 Task: Use Comedy production Effect in this video Movie B.mp4
Action: Mouse moved to (190, 122)
Screenshot: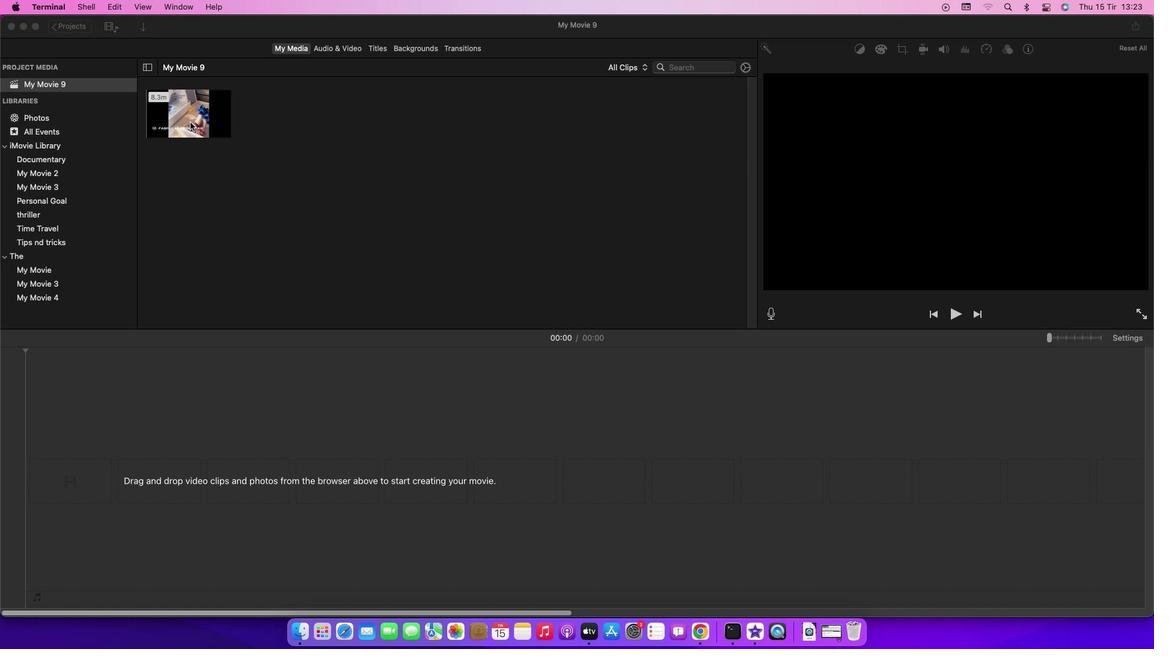 
Action: Mouse pressed left at (190, 122)
Screenshot: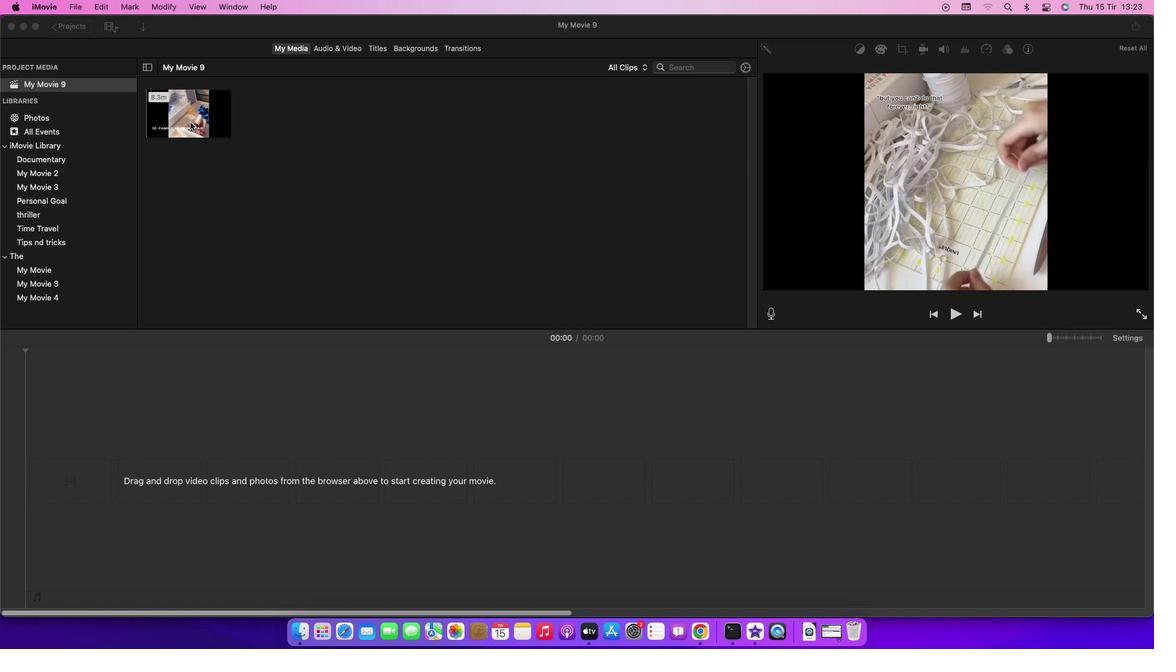 
Action: Mouse moved to (191, 118)
Screenshot: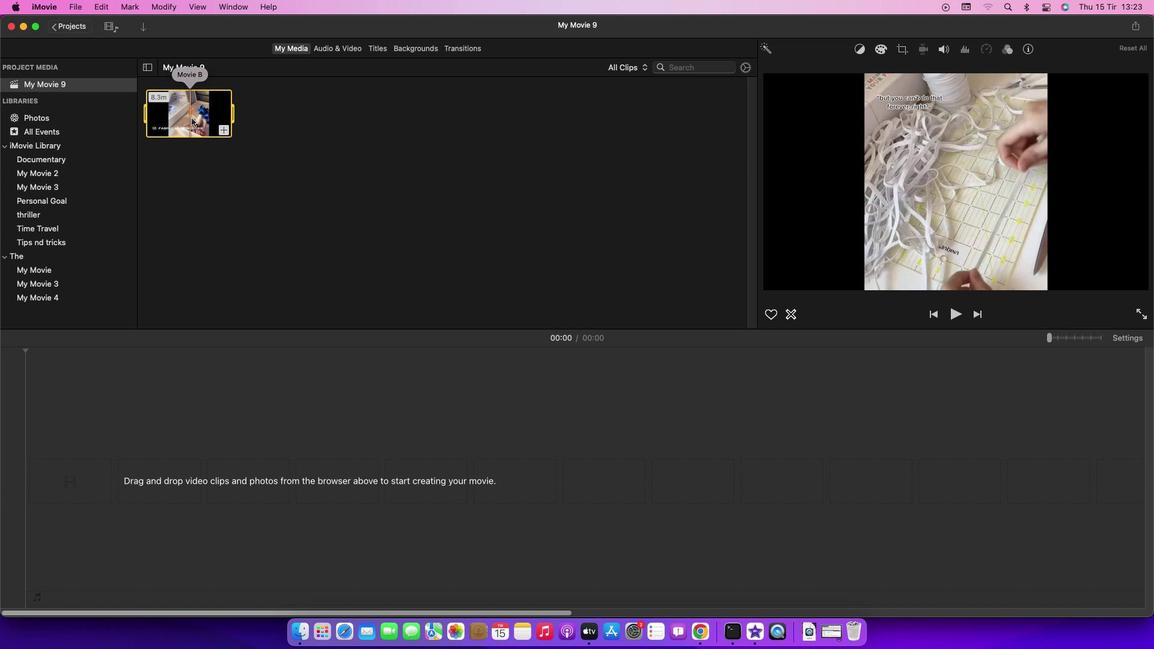 
Action: Mouse pressed left at (191, 118)
Screenshot: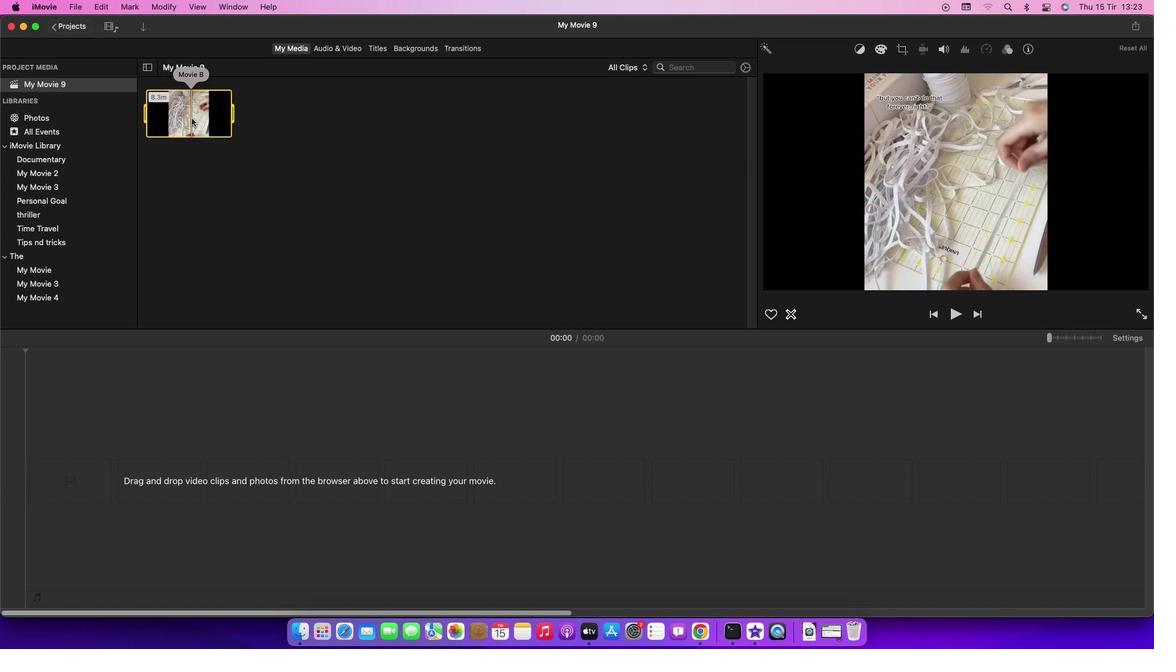 
Action: Mouse moved to (327, 45)
Screenshot: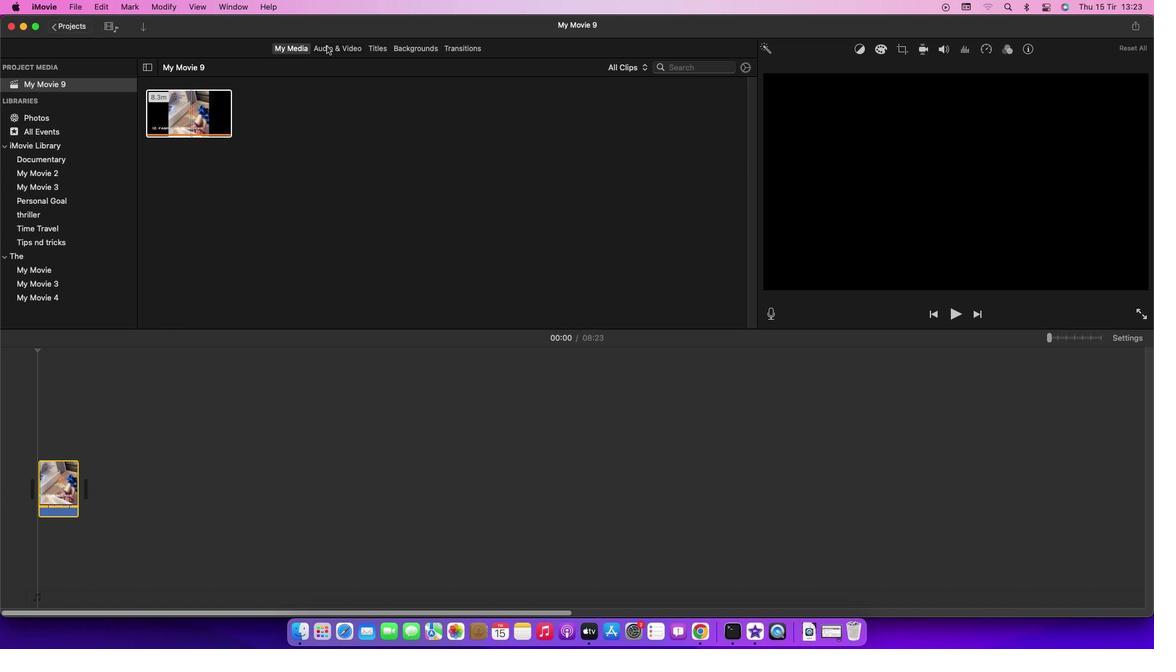 
Action: Mouse pressed left at (327, 45)
Screenshot: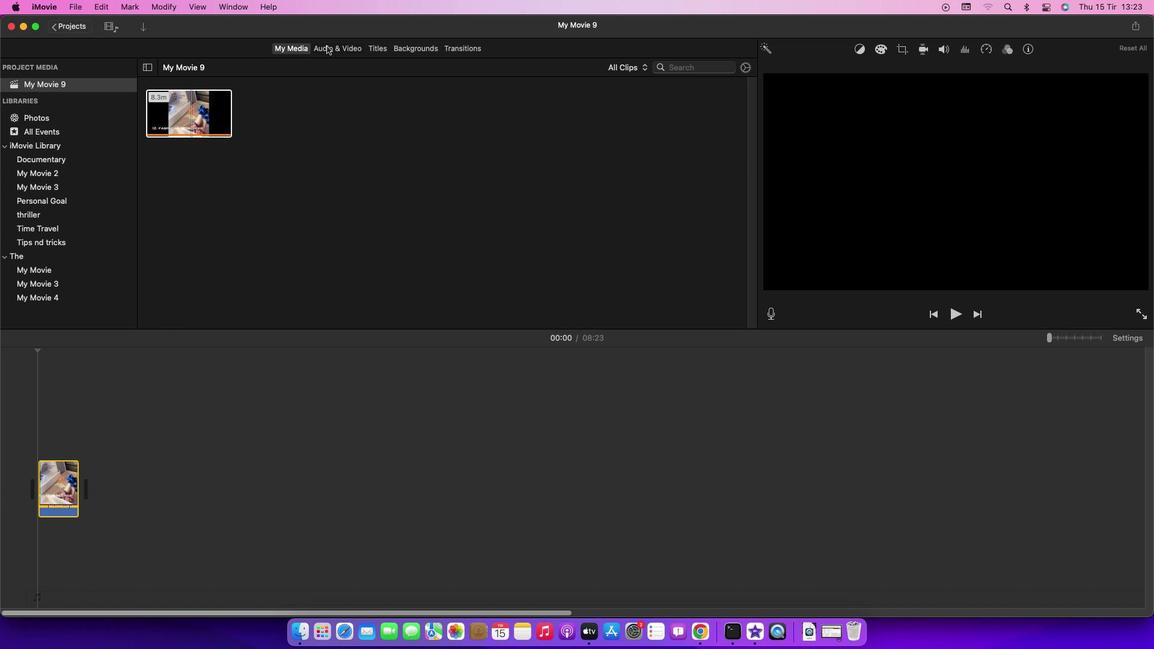 
Action: Mouse moved to (55, 110)
Screenshot: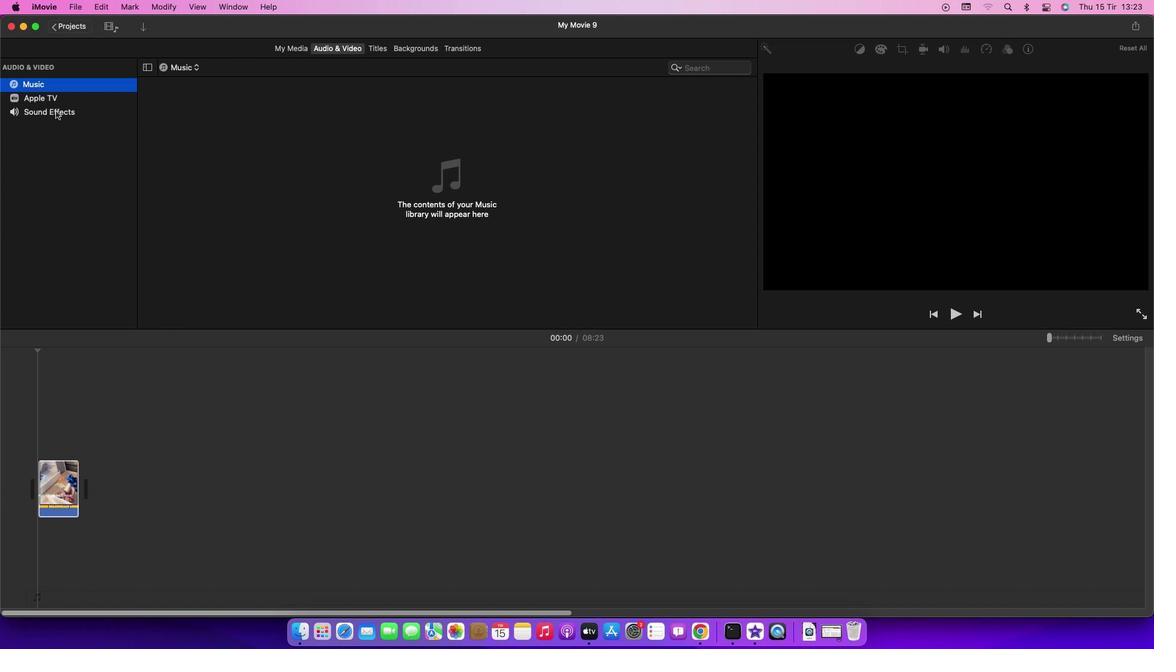 
Action: Mouse pressed left at (55, 110)
Screenshot: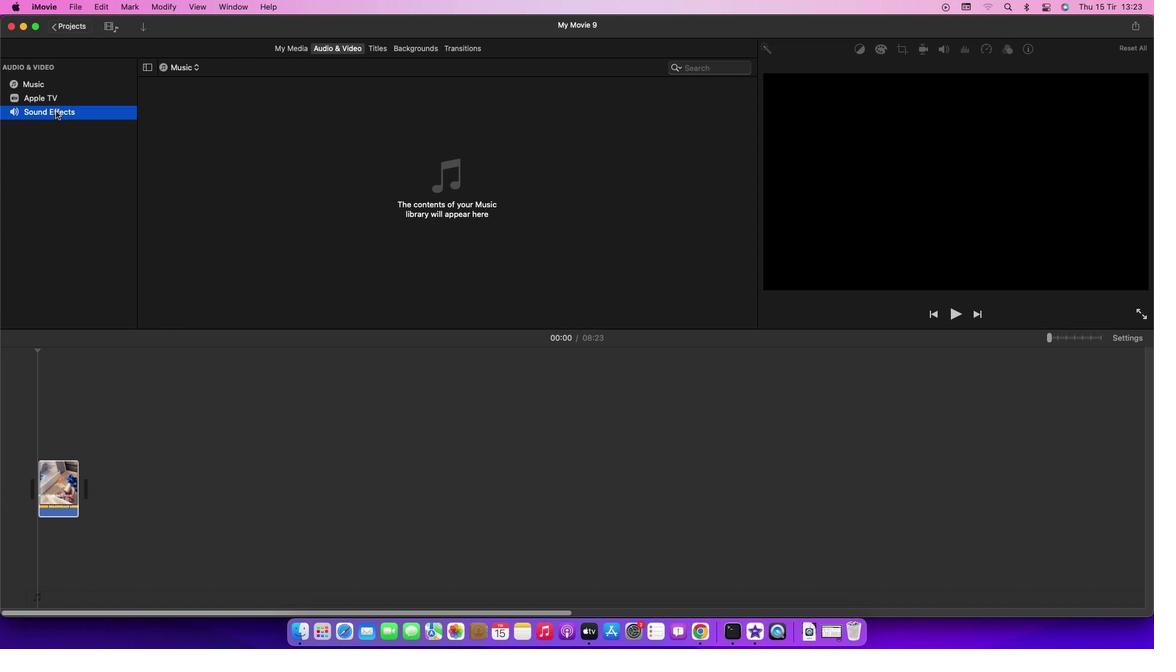 
Action: Mouse moved to (225, 262)
Screenshot: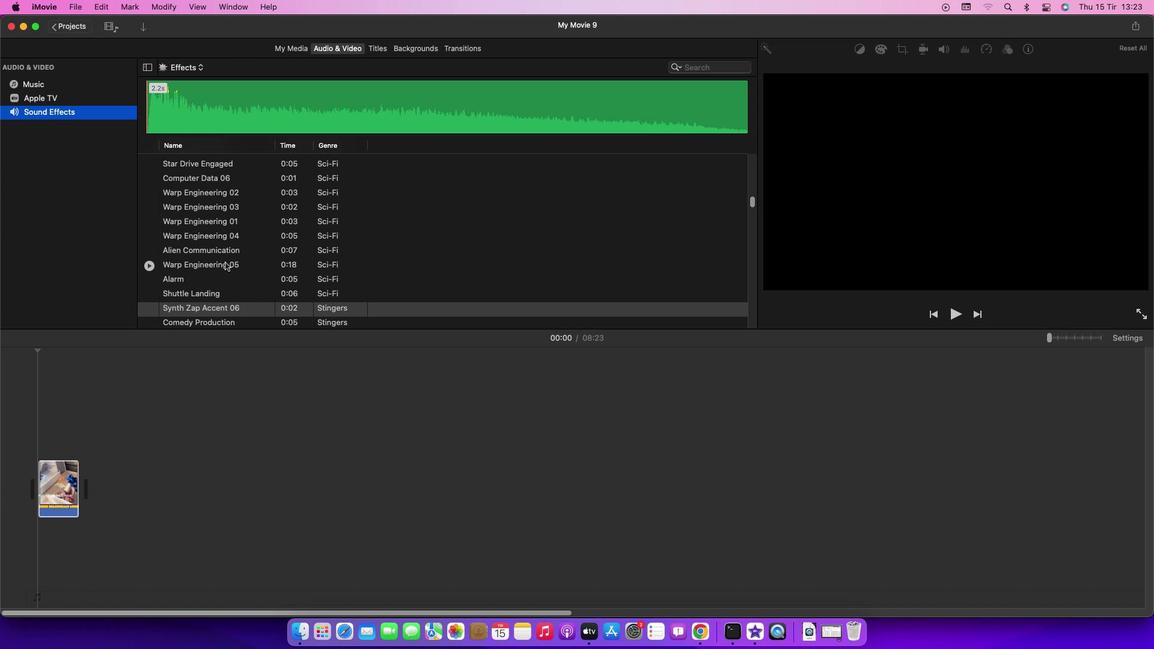 
Action: Mouse scrolled (225, 262) with delta (0, 0)
Screenshot: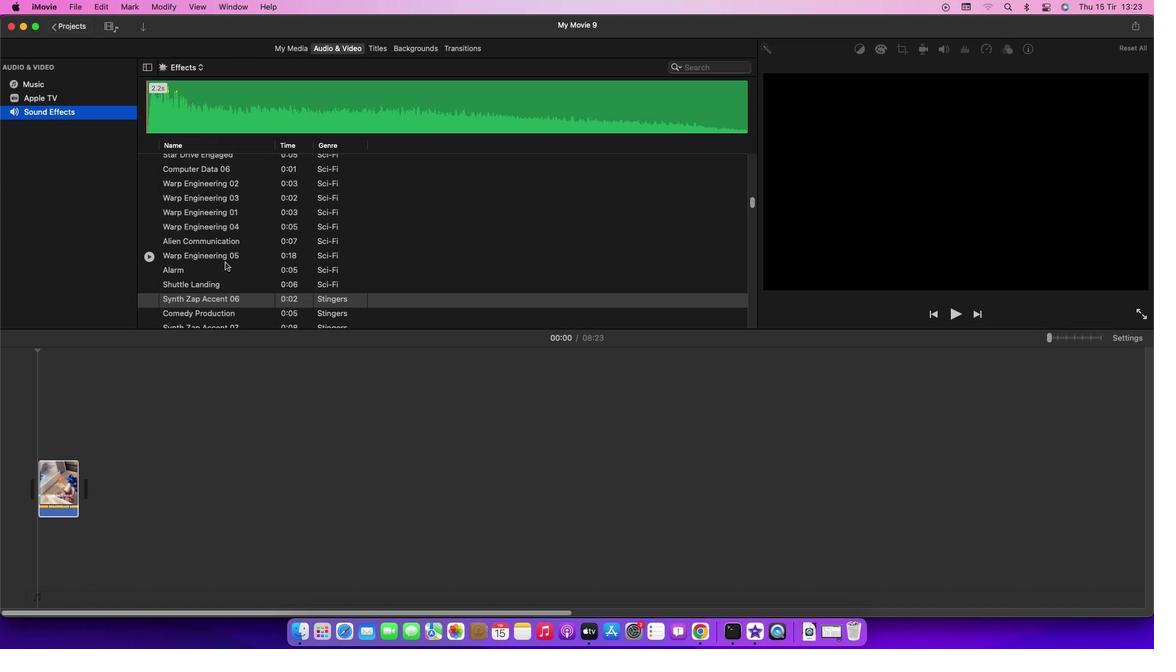 
Action: Mouse scrolled (225, 262) with delta (0, 0)
Screenshot: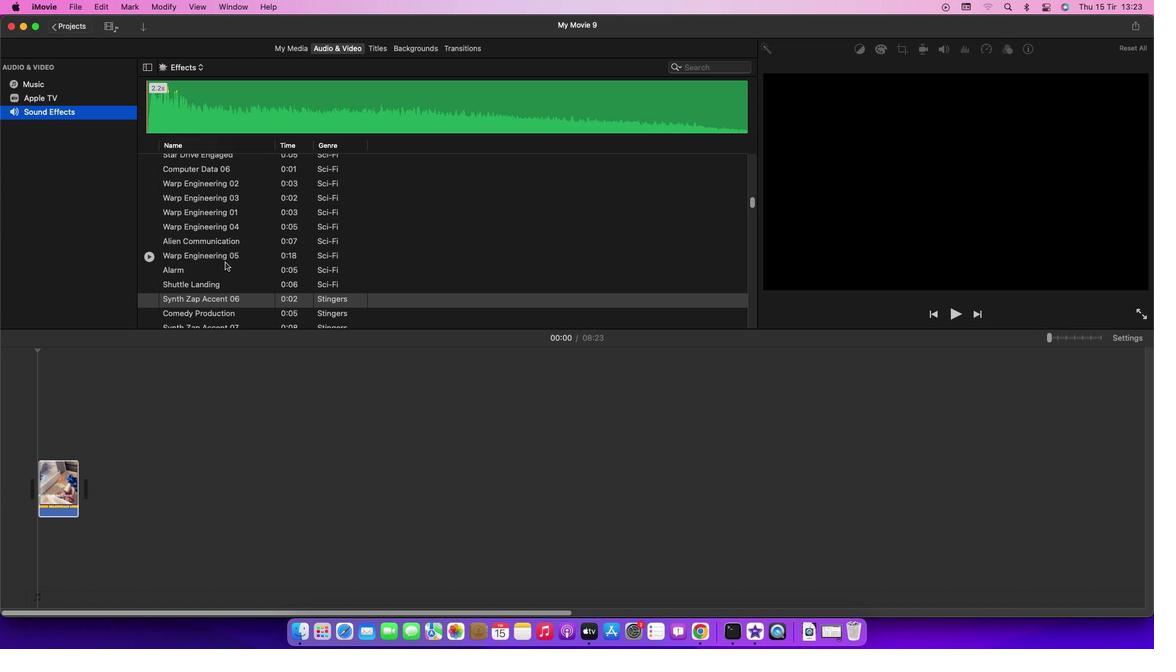 
Action: Mouse scrolled (225, 262) with delta (0, 0)
Screenshot: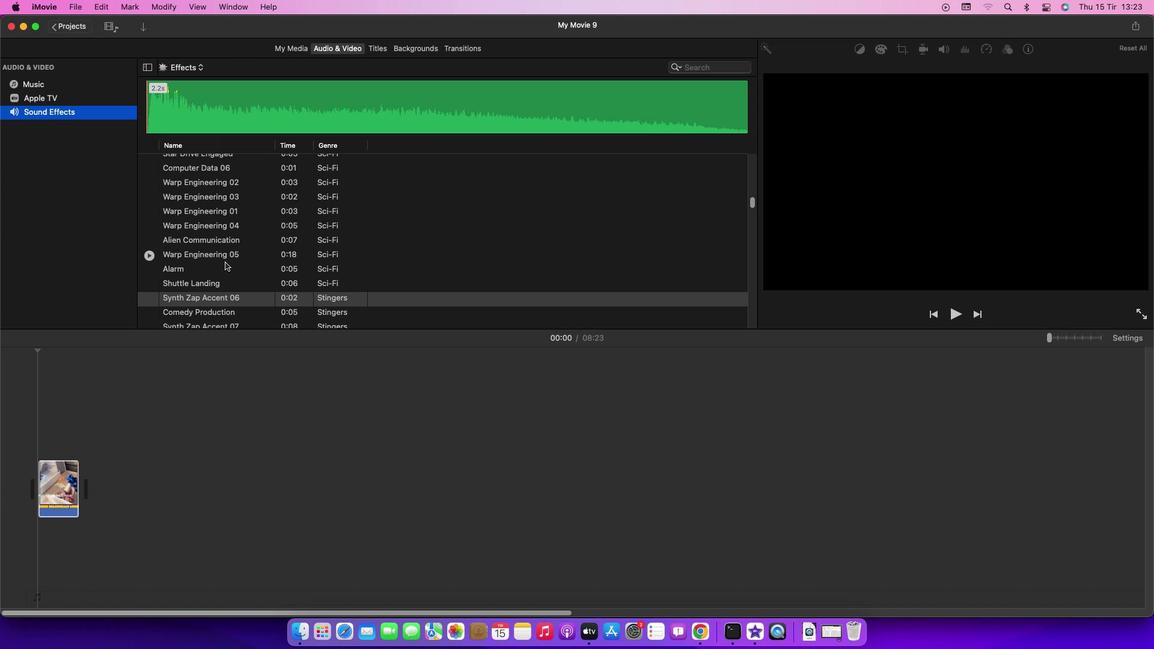 
Action: Mouse moved to (192, 314)
Screenshot: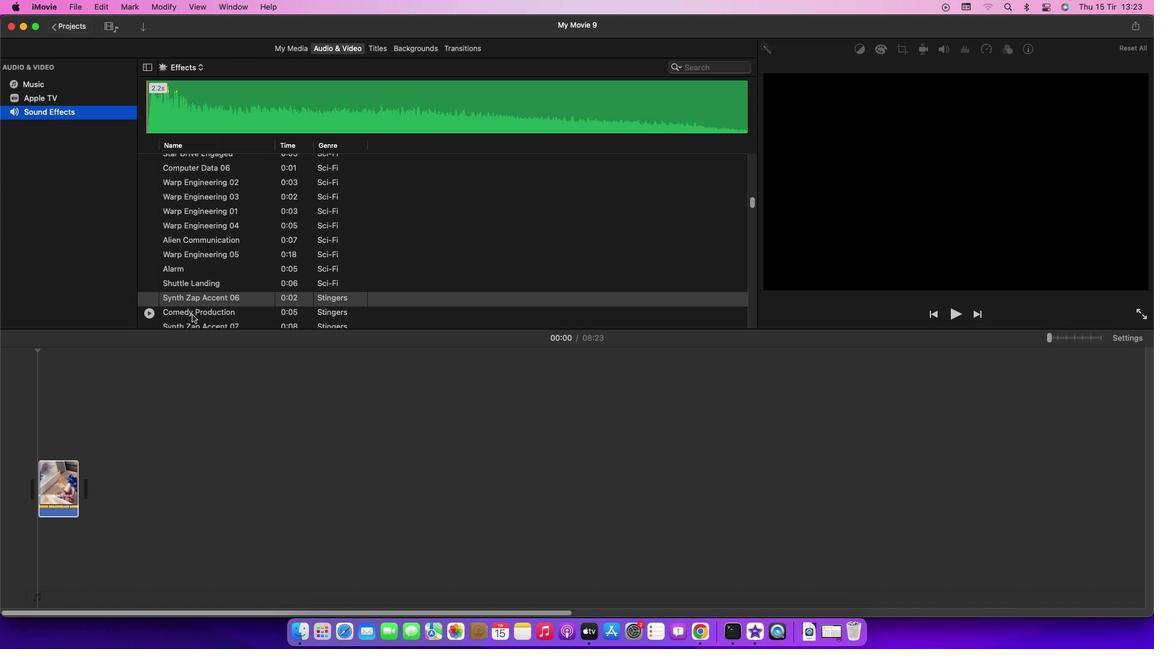 
Action: Mouse pressed left at (192, 314)
Screenshot: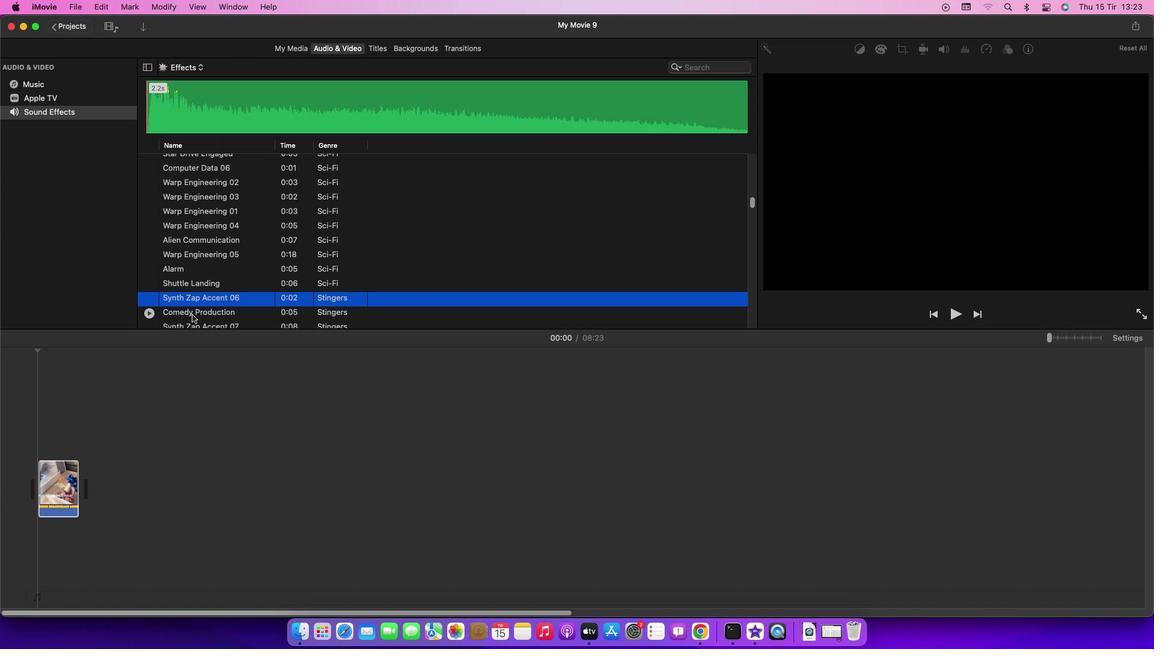 
Action: Mouse pressed left at (192, 314)
Screenshot: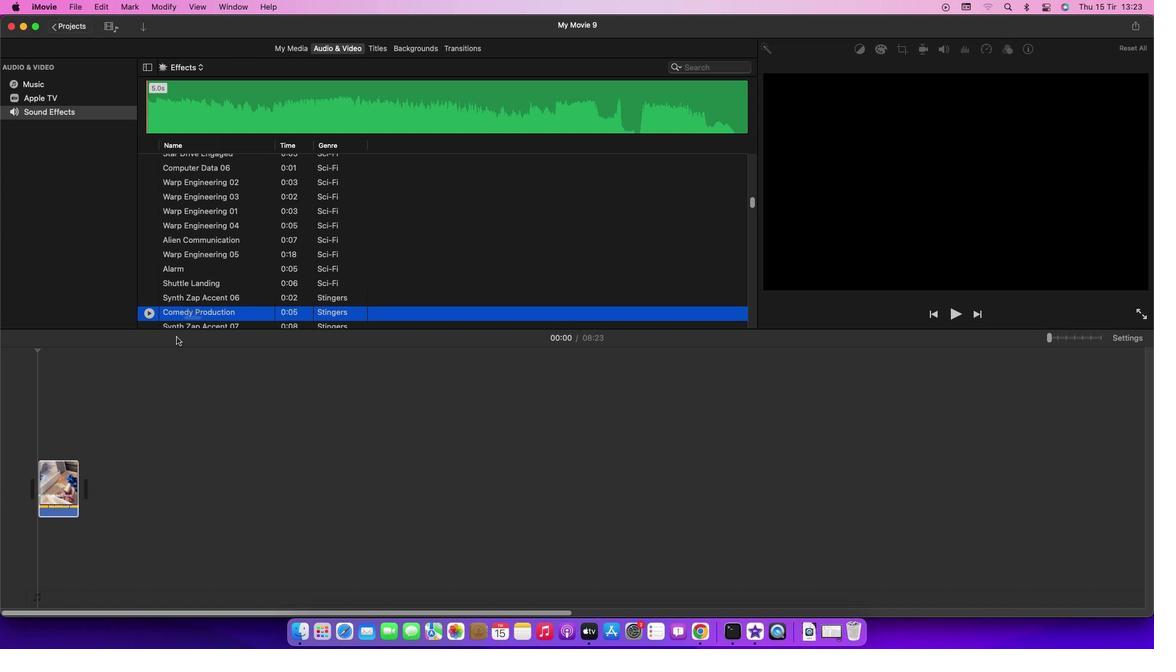 
Action: Mouse moved to (235, 502)
Screenshot: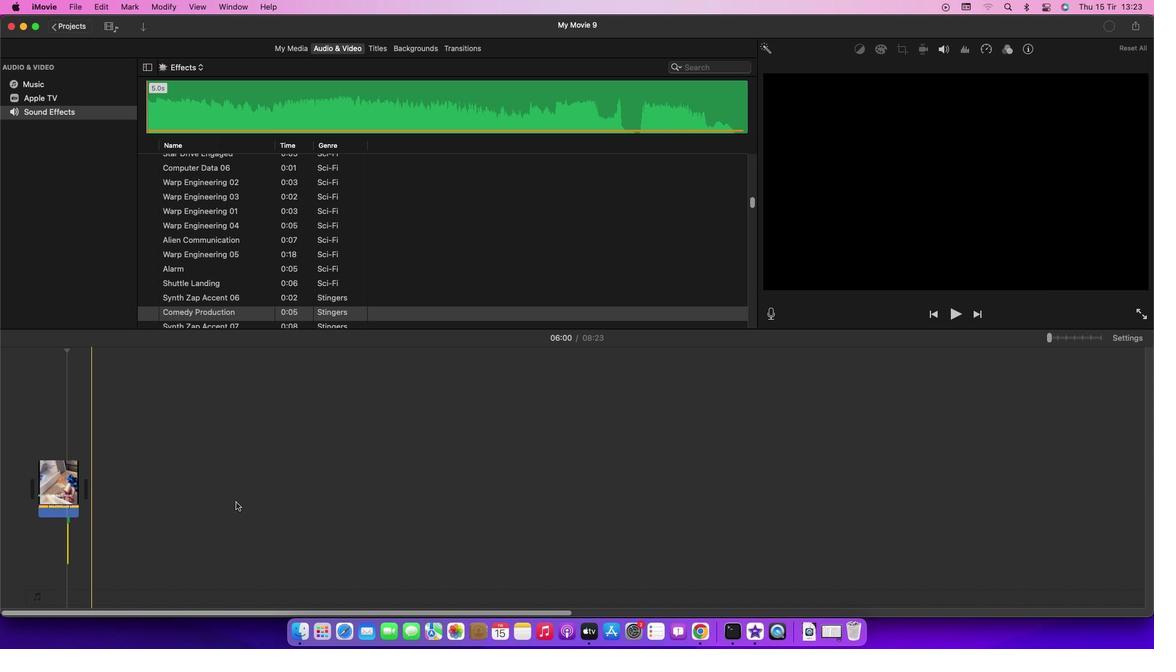 
